 Task: Select medium-light skin tone.
Action: Mouse moved to (529, 148)
Screenshot: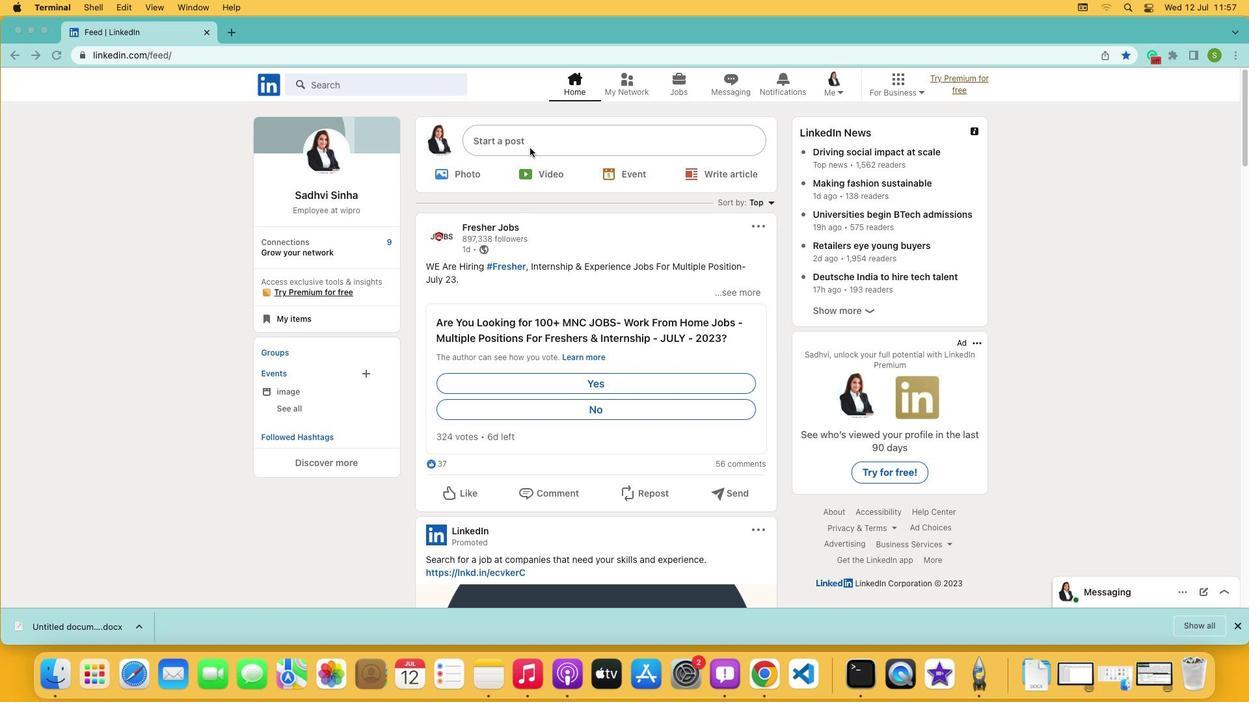 
Action: Mouse pressed left at (529, 148)
Screenshot: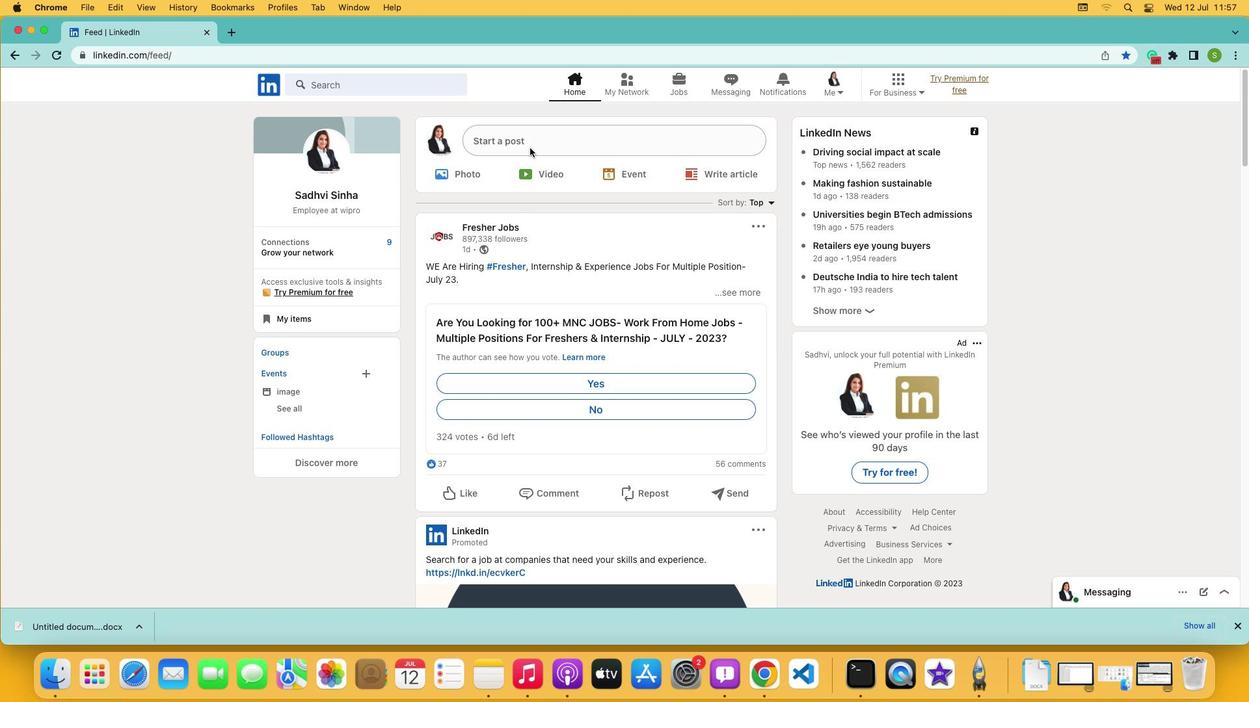 
Action: Mouse pressed left at (529, 148)
Screenshot: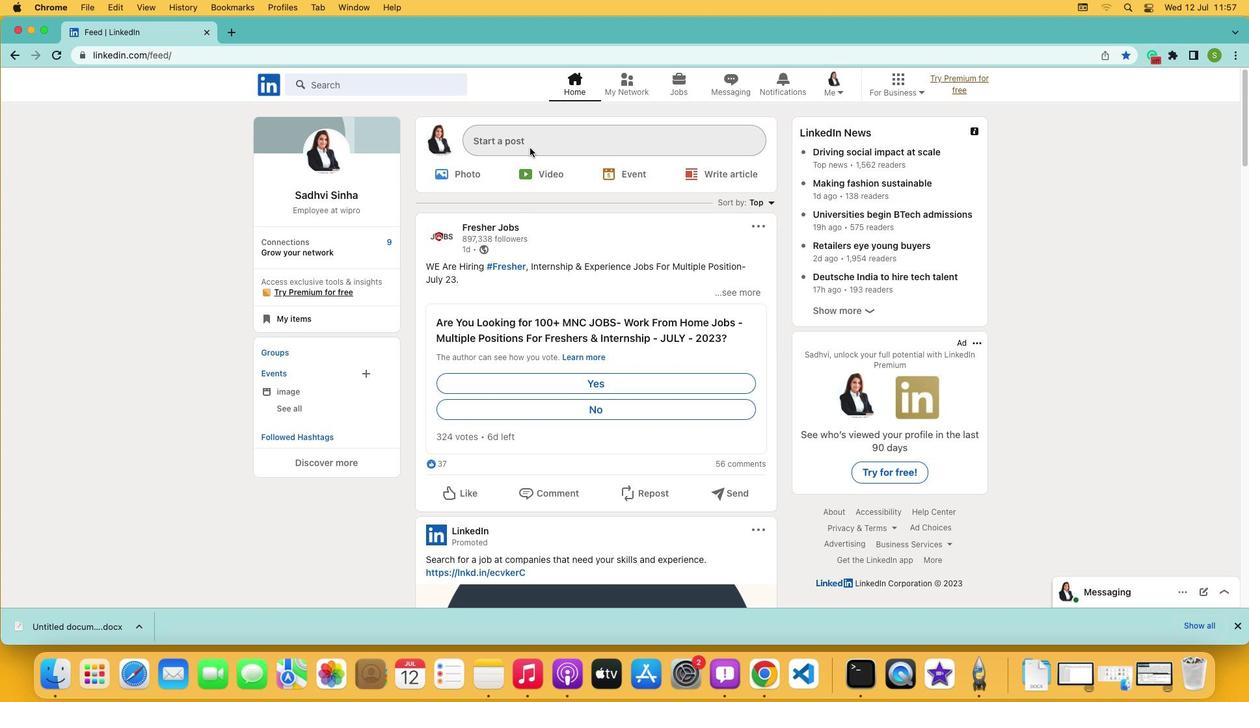 
Action: Mouse moved to (409, 349)
Screenshot: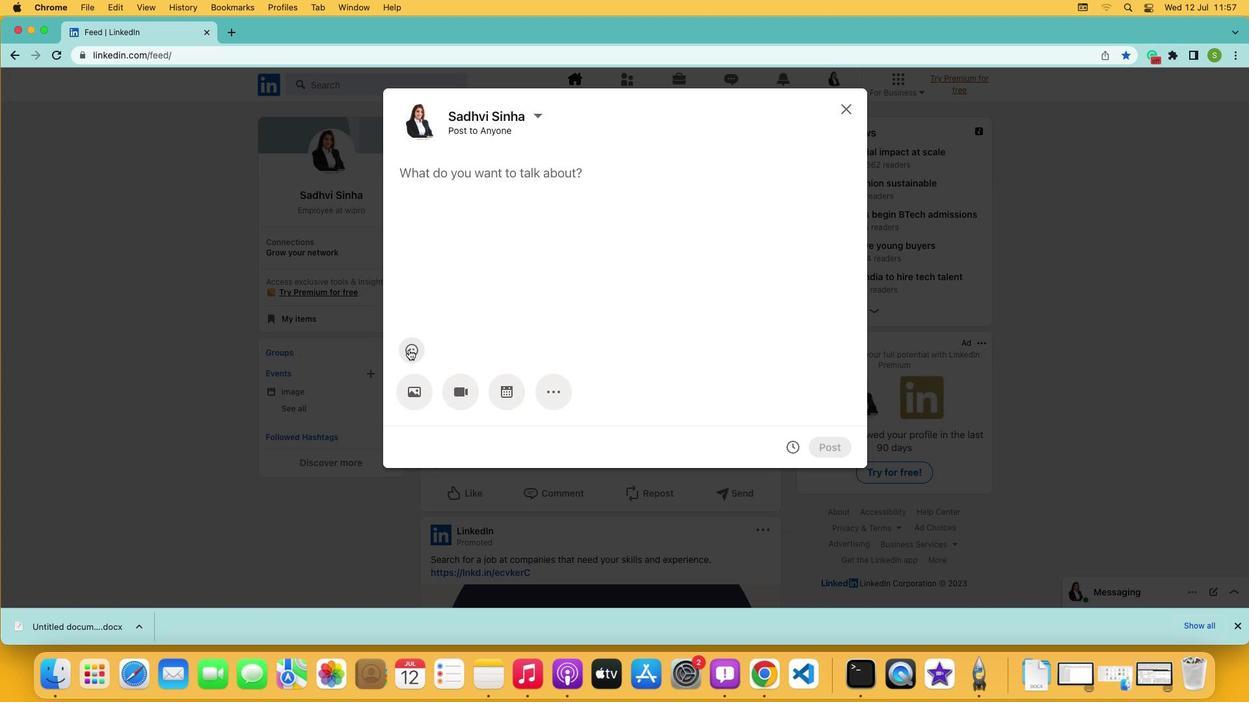 
Action: Mouse pressed left at (409, 349)
Screenshot: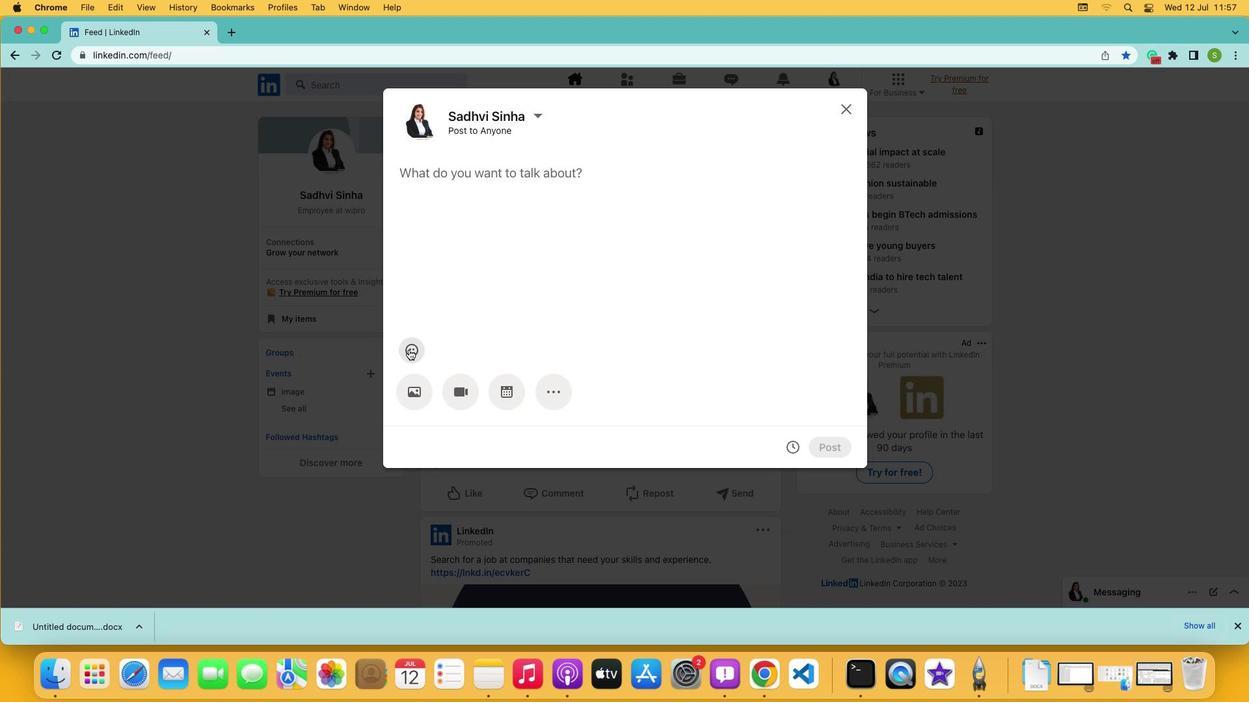 
Action: Mouse moved to (486, 117)
Screenshot: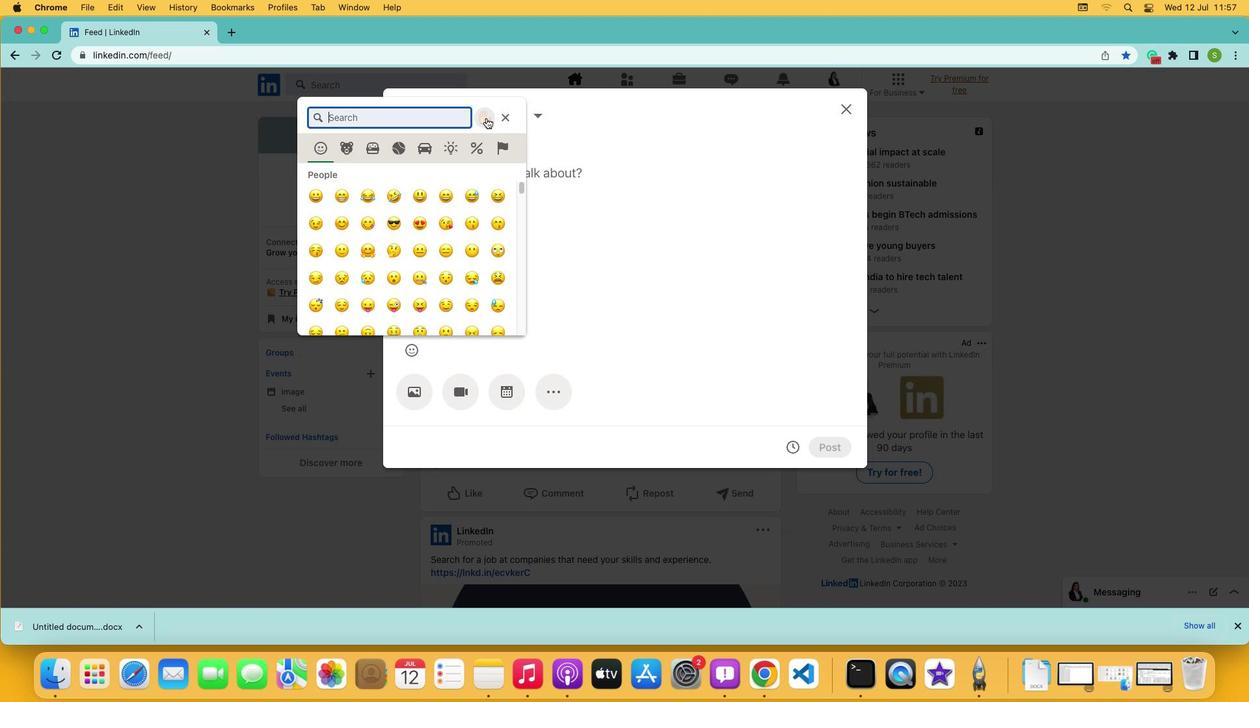 
Action: Mouse pressed left at (486, 117)
Screenshot: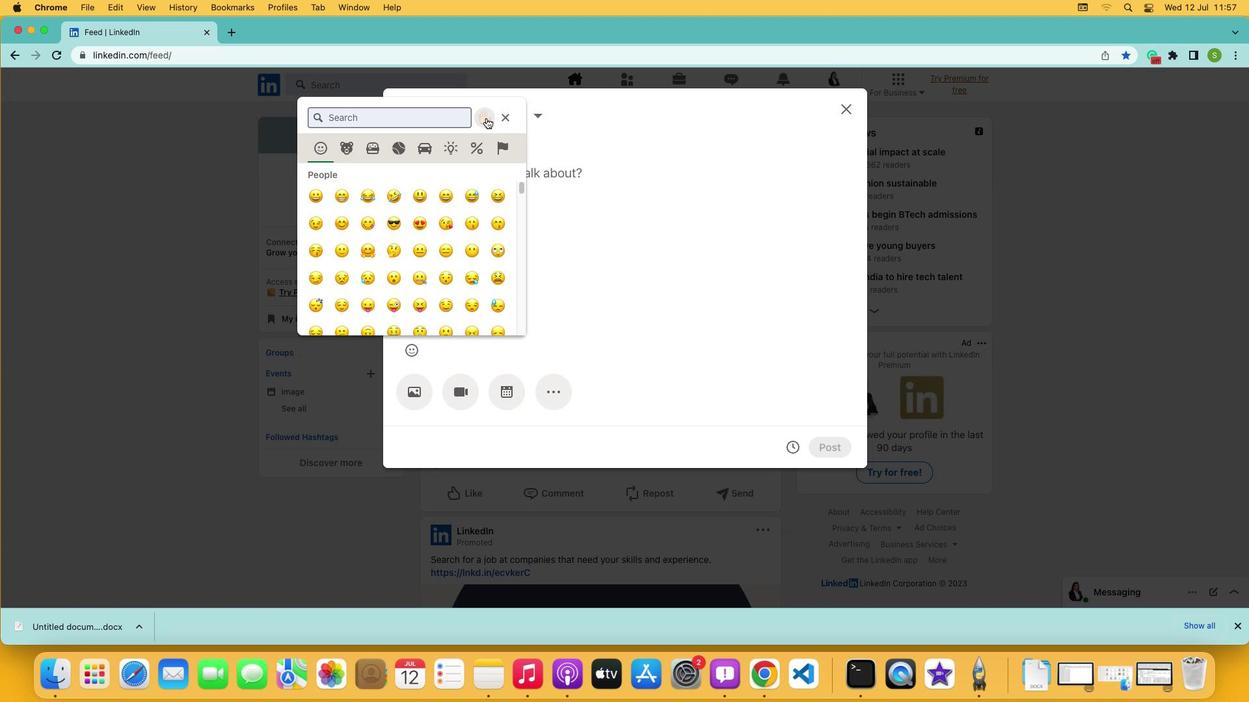 
Action: Mouse moved to (369, 150)
Screenshot: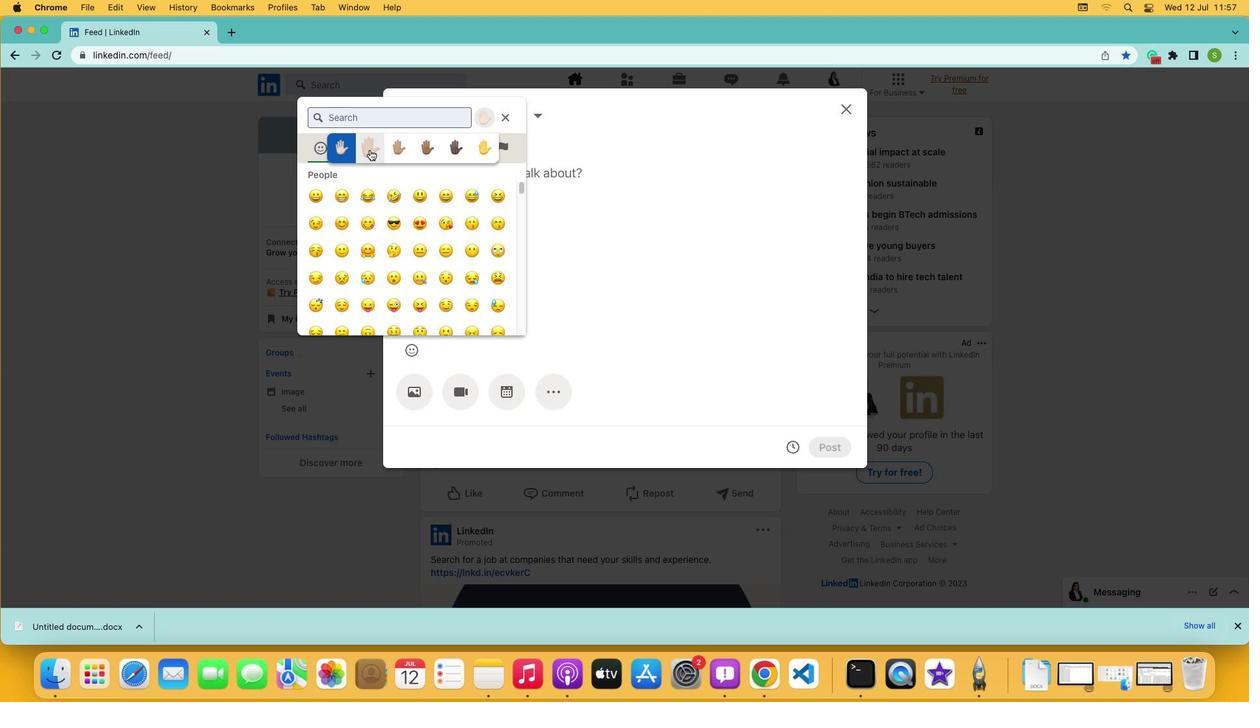 
Action: Mouse pressed left at (369, 150)
Screenshot: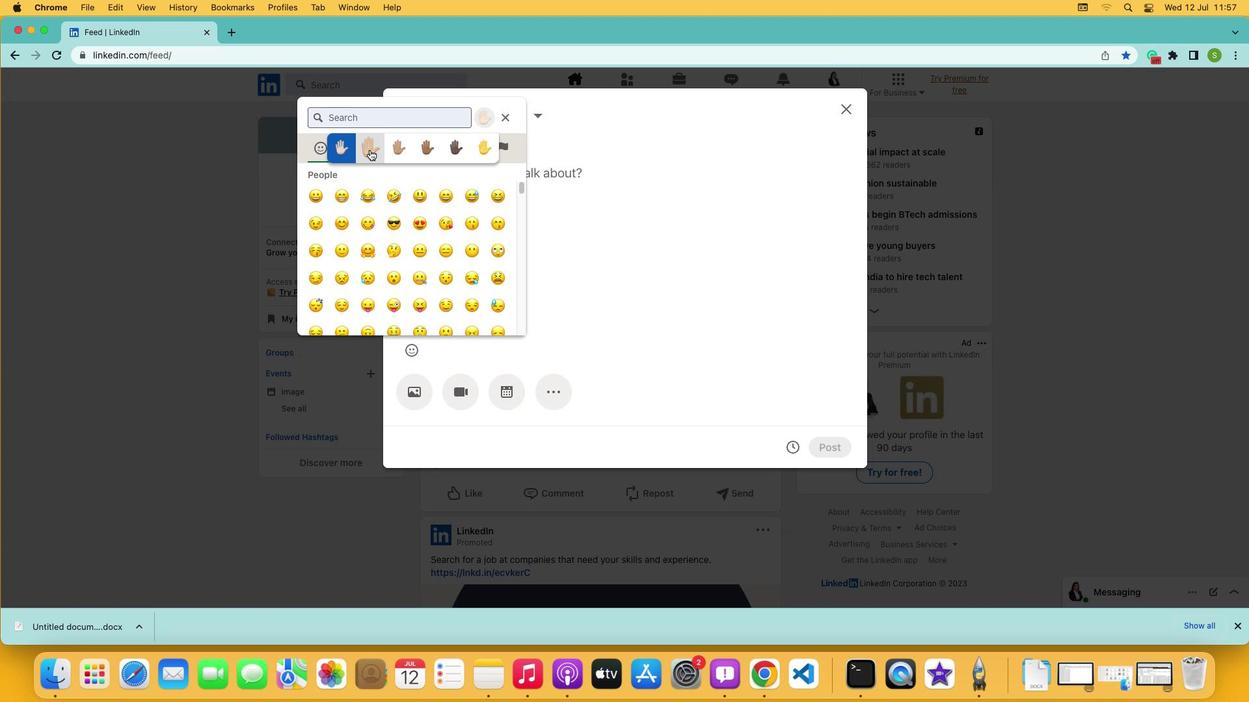 
Action: Mouse moved to (369, 151)
Screenshot: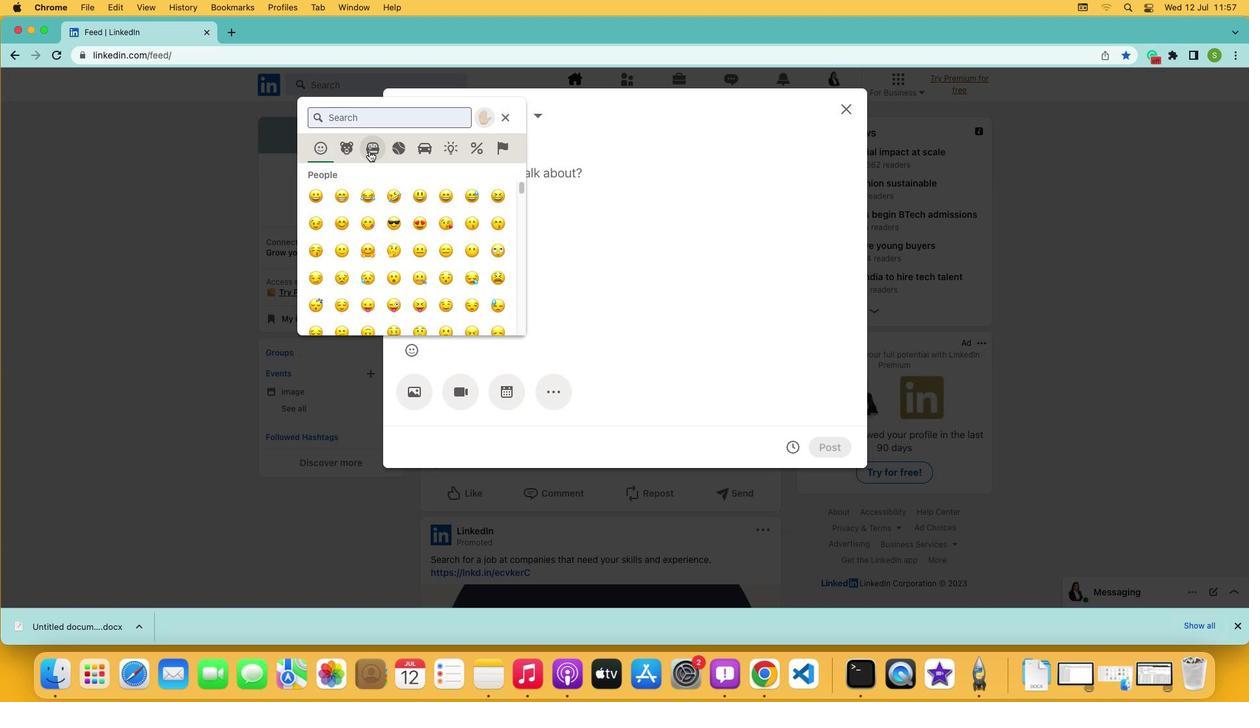 
